 Task: Add If You Care #2 Coffee Filters to the cart.
Action: Mouse moved to (41, 309)
Screenshot: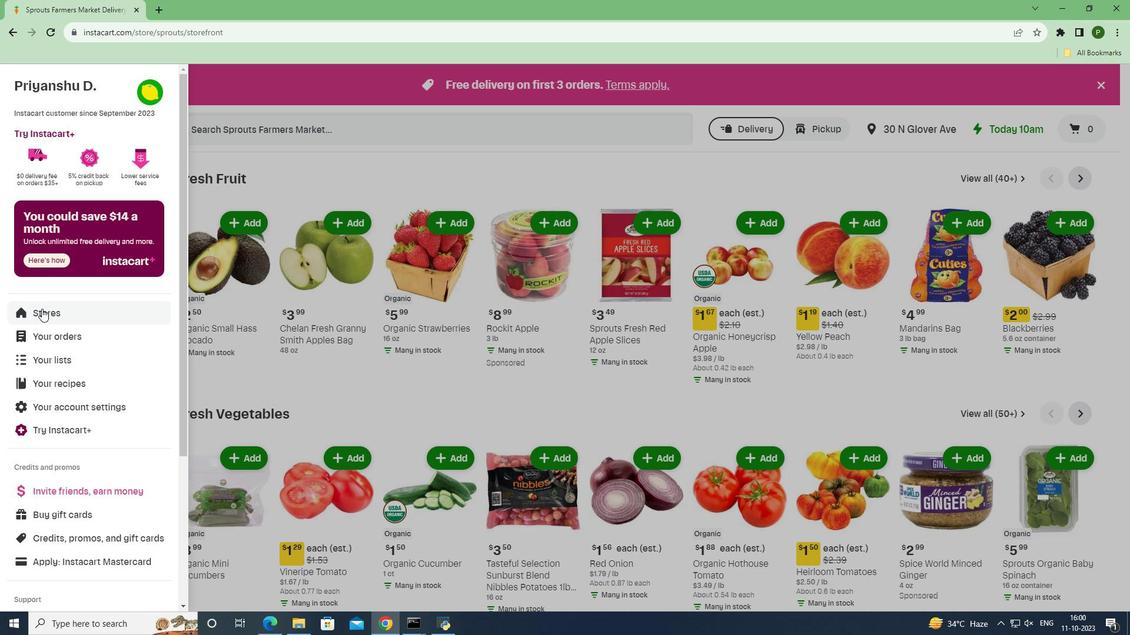 
Action: Mouse pressed left at (41, 309)
Screenshot: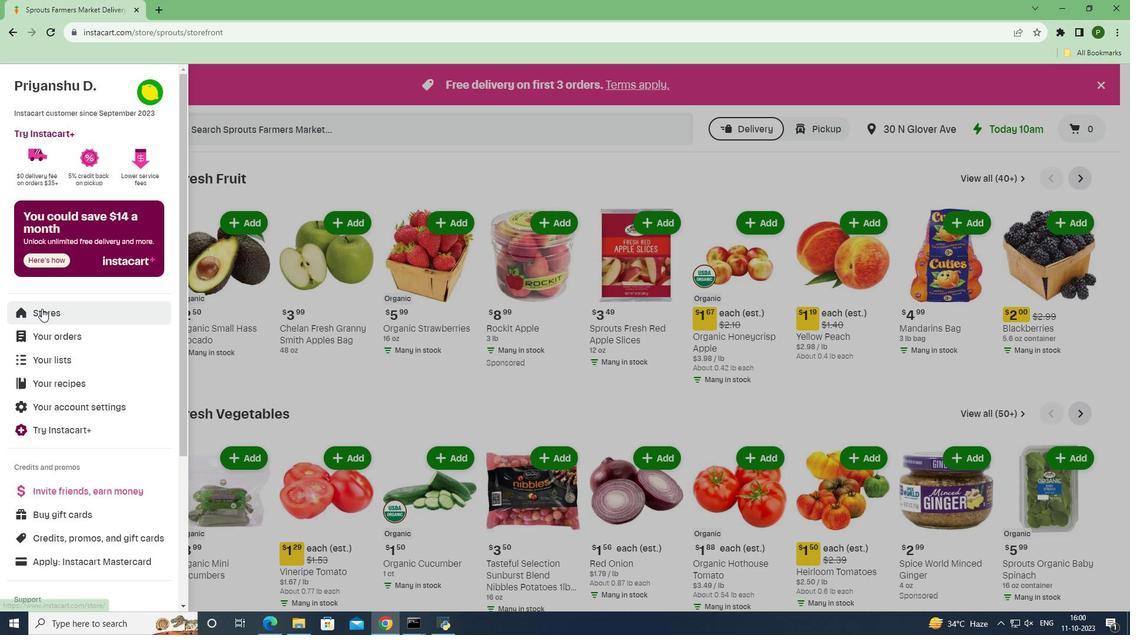 
Action: Mouse moved to (253, 133)
Screenshot: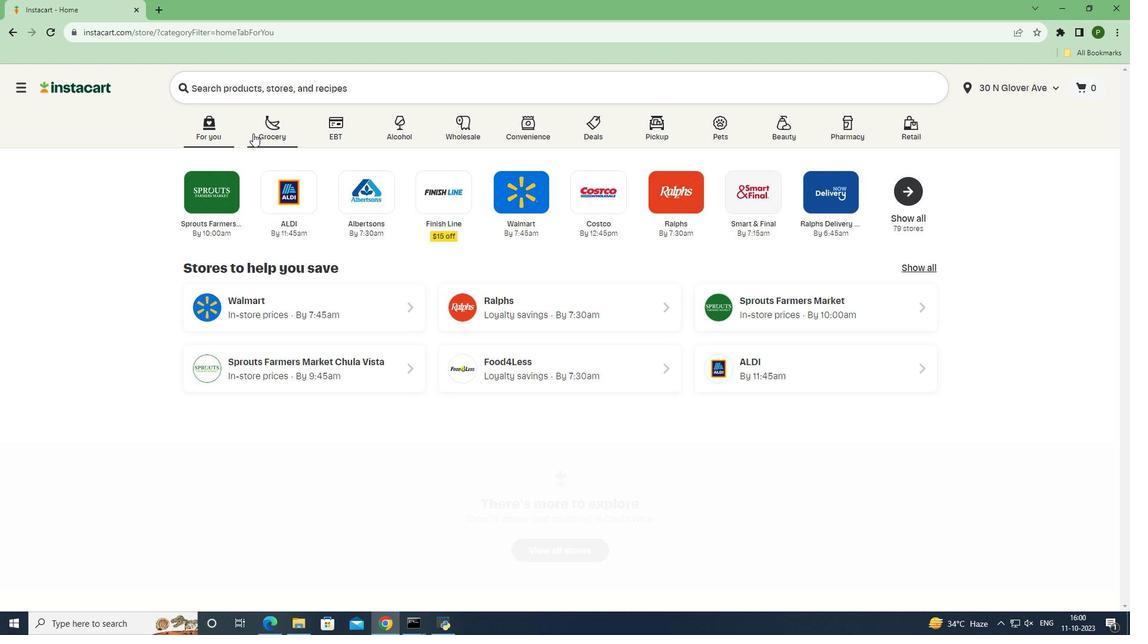 
Action: Mouse pressed left at (253, 133)
Screenshot: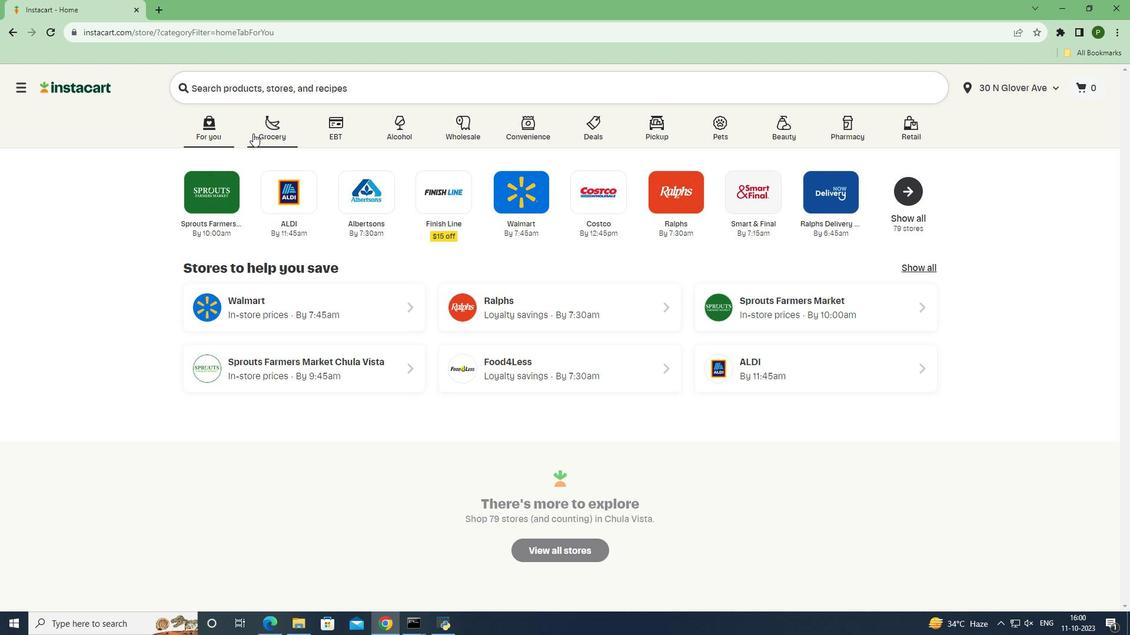 
Action: Mouse moved to (461, 269)
Screenshot: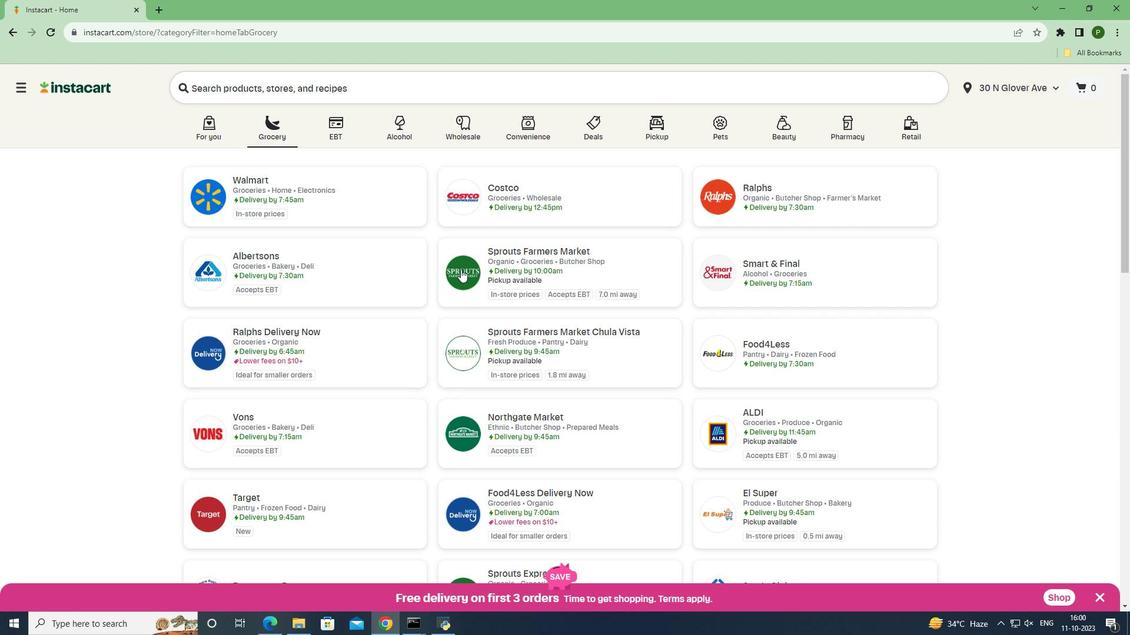 
Action: Mouse pressed left at (461, 269)
Screenshot: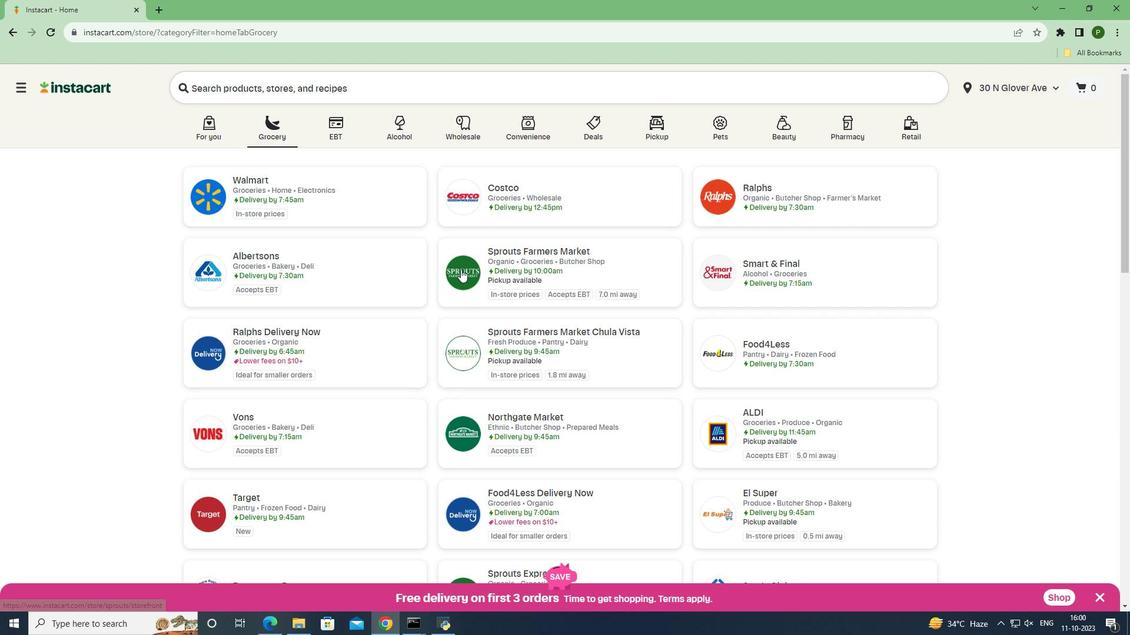 
Action: Mouse moved to (64, 443)
Screenshot: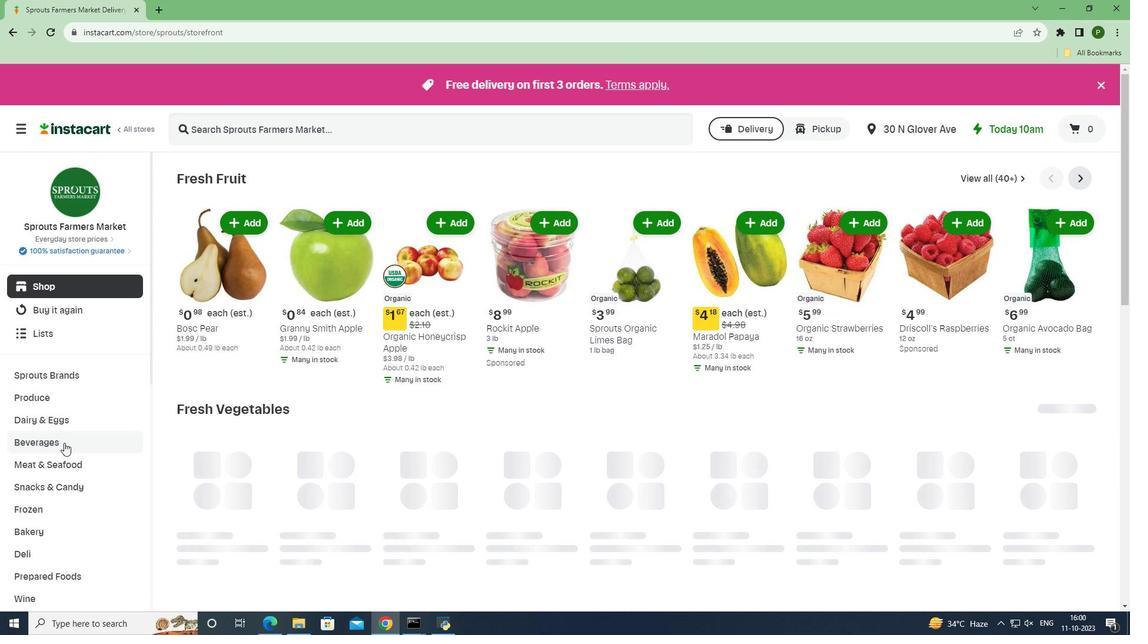 
Action: Mouse pressed left at (64, 443)
Screenshot: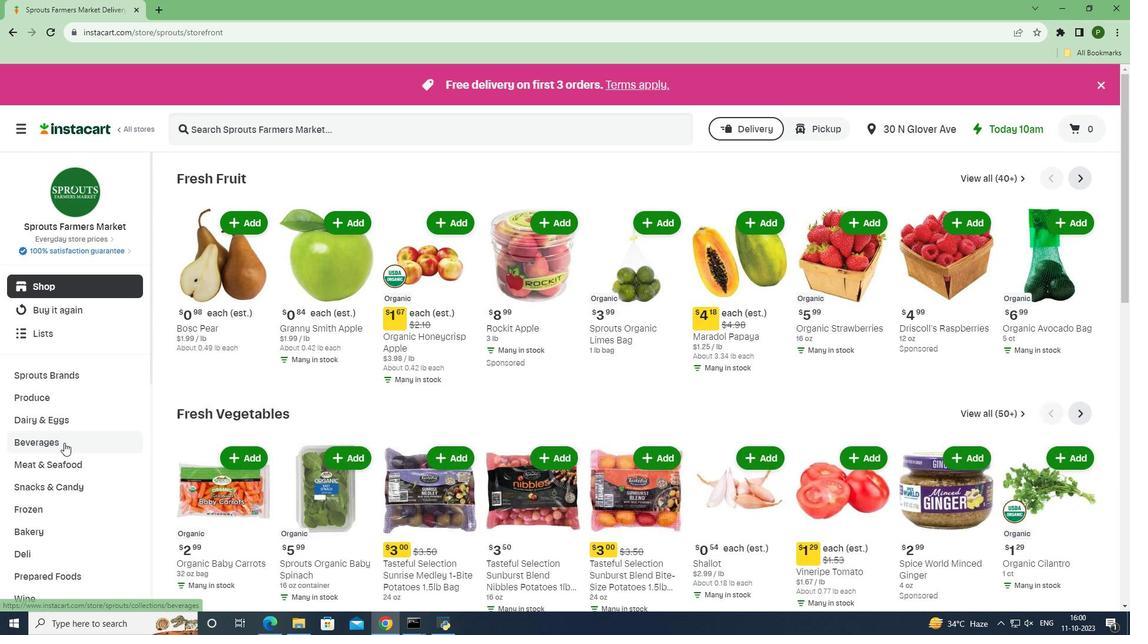 
Action: Mouse moved to (48, 501)
Screenshot: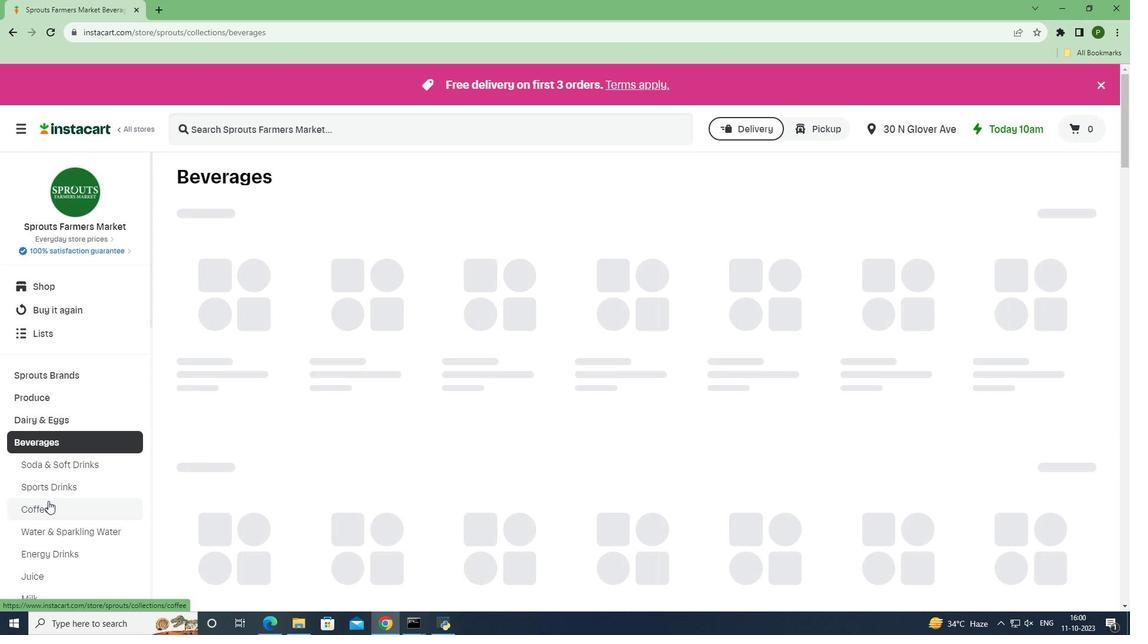 
Action: Mouse pressed left at (48, 501)
Screenshot: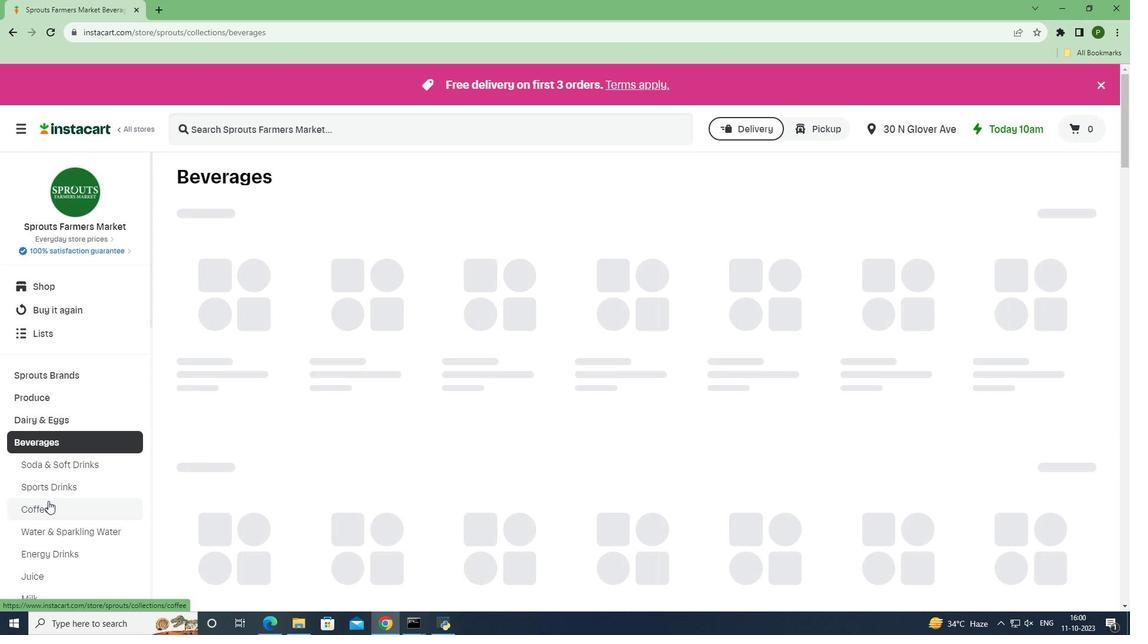 
Action: Mouse moved to (214, 129)
Screenshot: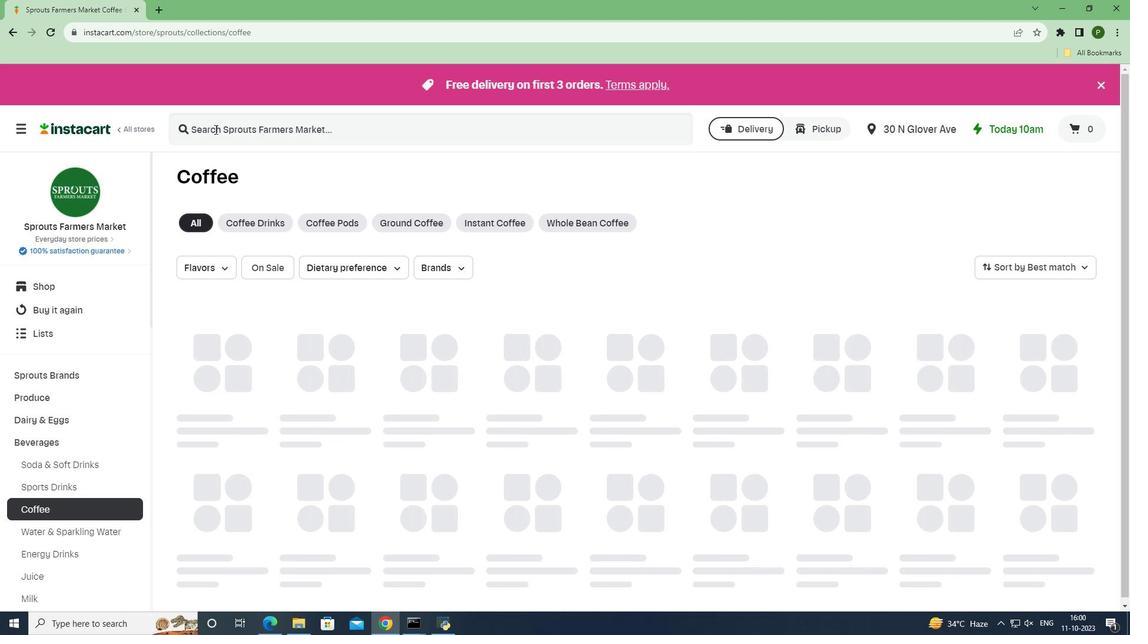 
Action: Mouse pressed left at (214, 129)
Screenshot: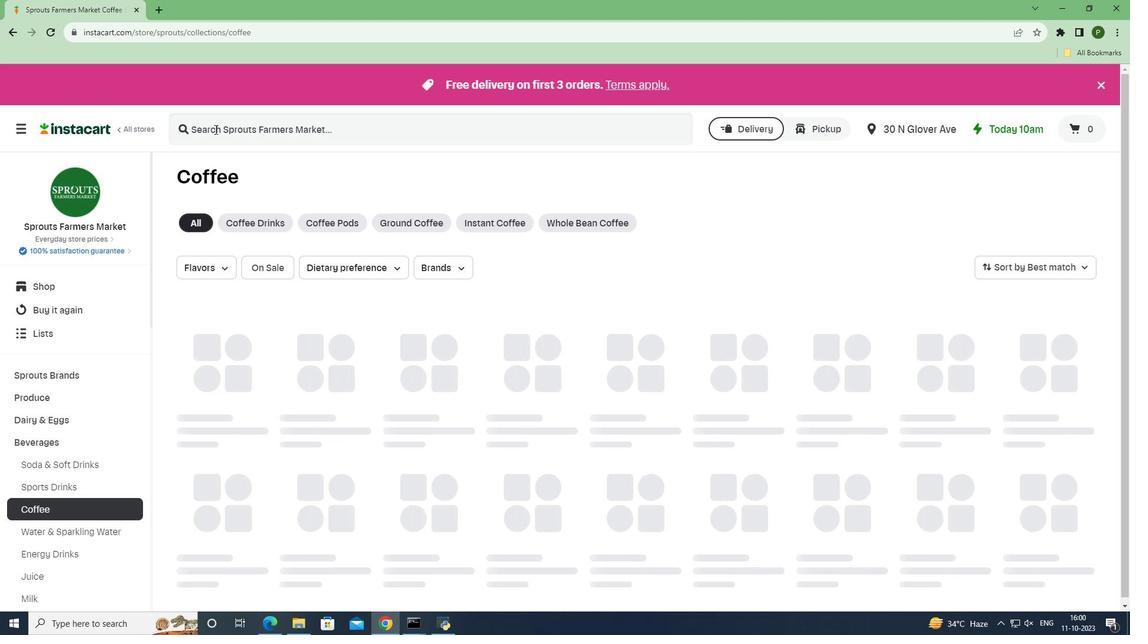 
Action: Key pressed <Key.caps_lock>I<Key.caps_lock>f<Key.space><Key.caps_lock>Y<Key.caps_lock>ou<Key.space><Key.caps_lock>C<Key.caps_lock>are<Key.space><Key.shift>#2<Key.space><Key.caps_lock>C<Key.caps_lock>offee<Key.space><Key.caps_lock>F<Key.caps_lock>ilters<Key.enter>
Screenshot: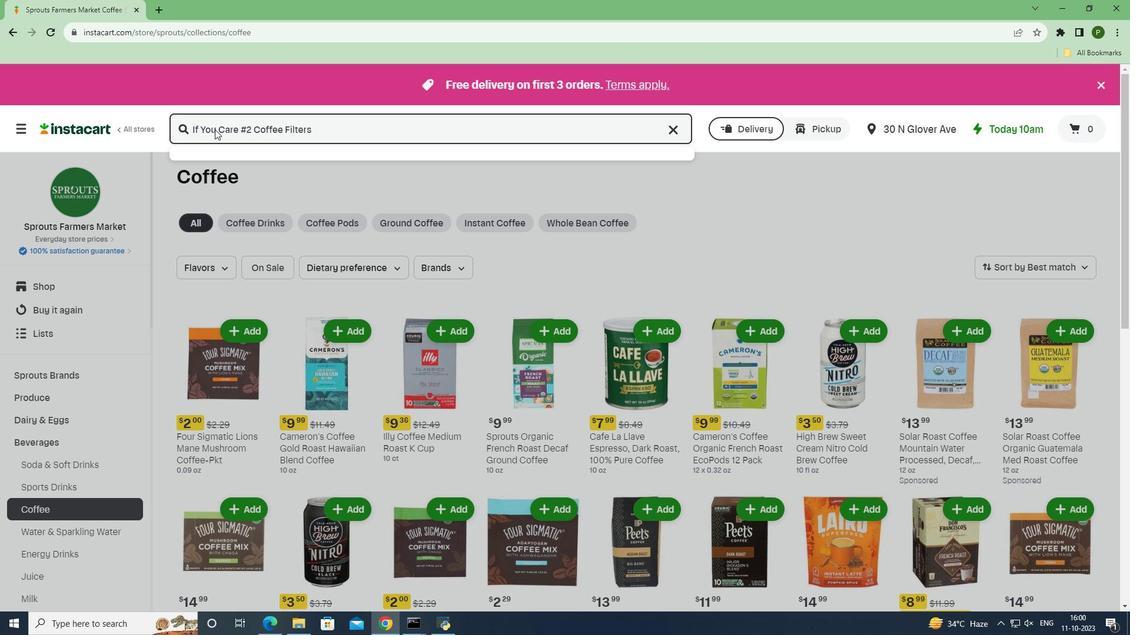 
Action: Mouse moved to (326, 240)
Screenshot: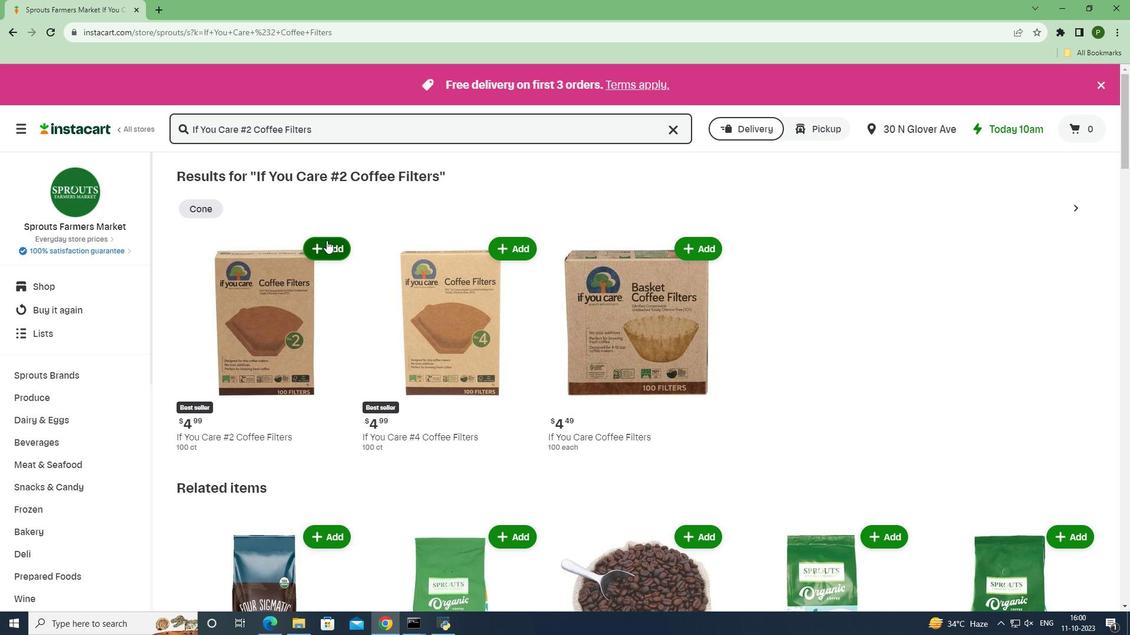 
Action: Mouse pressed left at (326, 240)
Screenshot: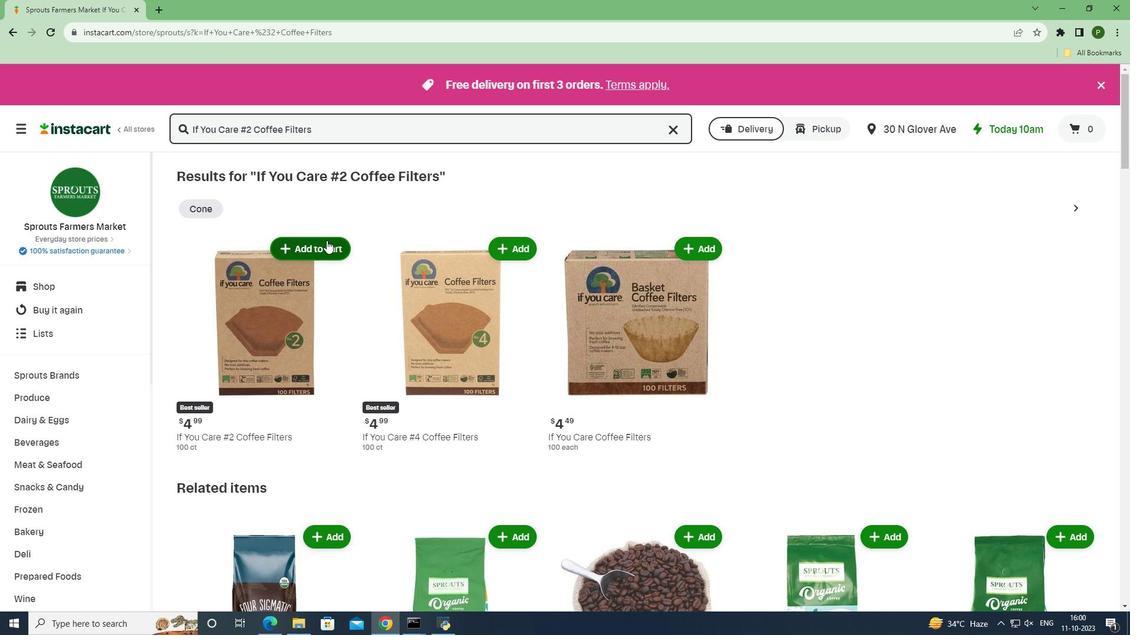 
Action: Mouse moved to (339, 295)
Screenshot: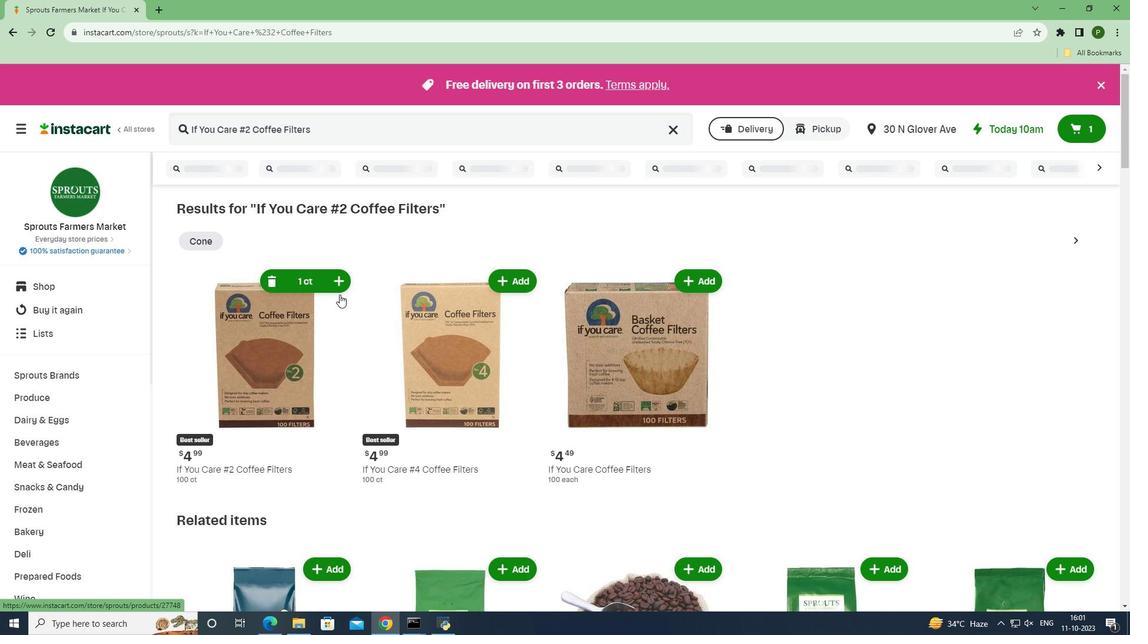 
